 Task: Add the language selector component in the site builder.
Action: Mouse moved to (1039, 72)
Screenshot: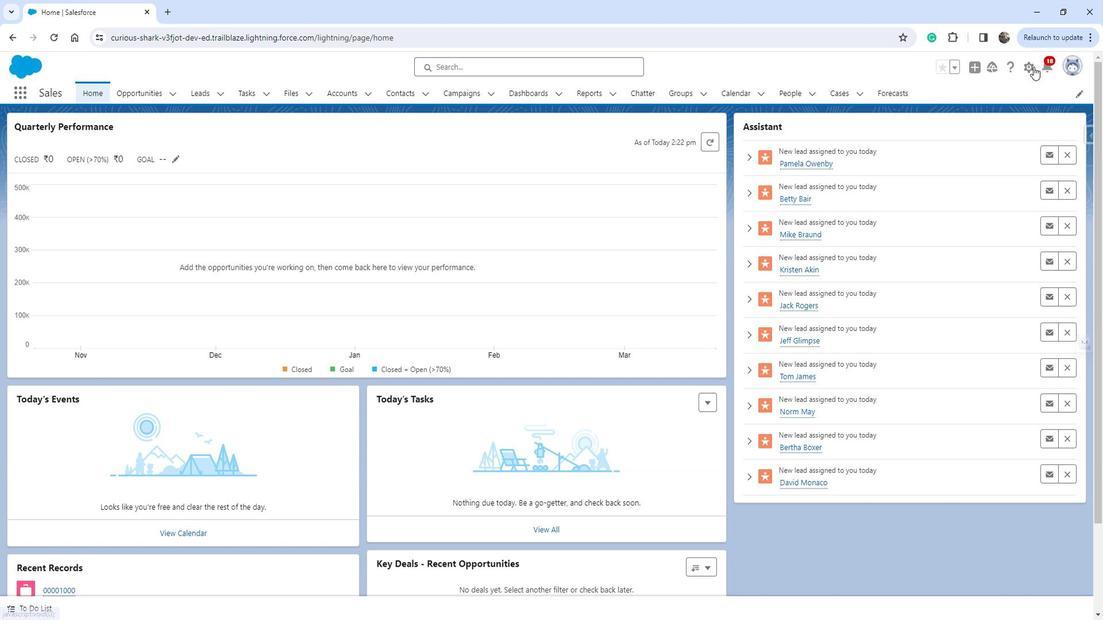 
Action: Mouse pressed left at (1039, 72)
Screenshot: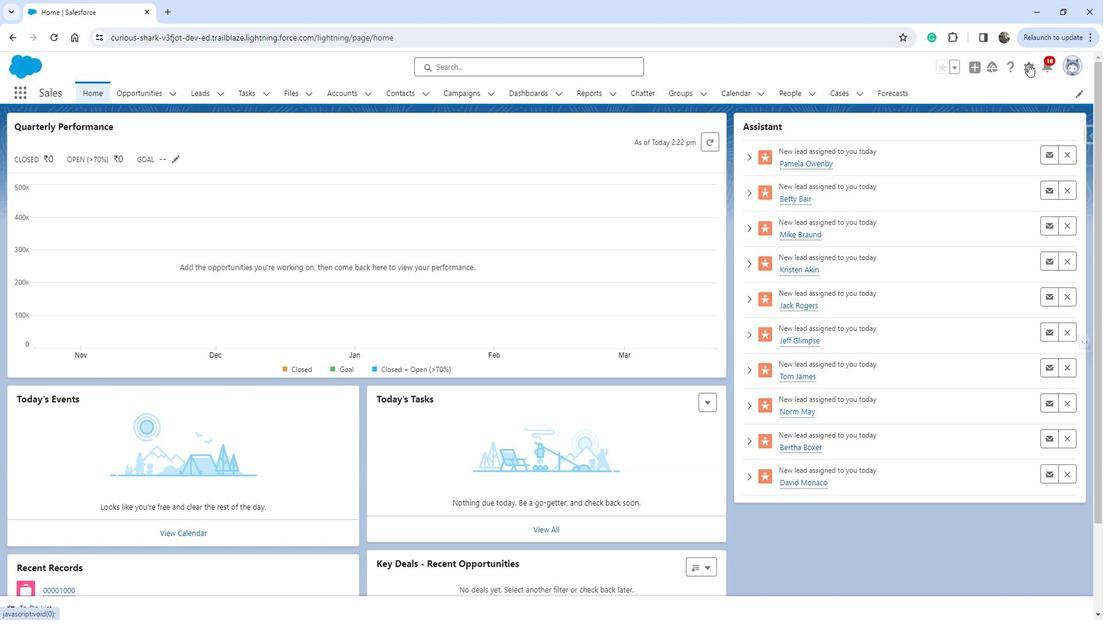 
Action: Mouse moved to (991, 119)
Screenshot: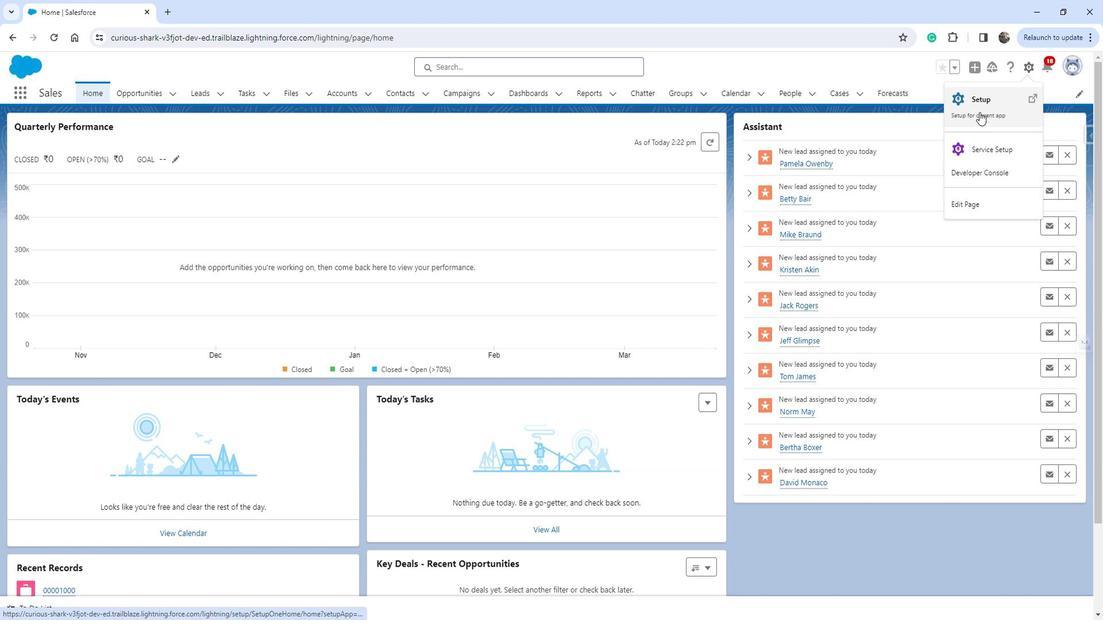 
Action: Mouse pressed left at (991, 119)
Screenshot: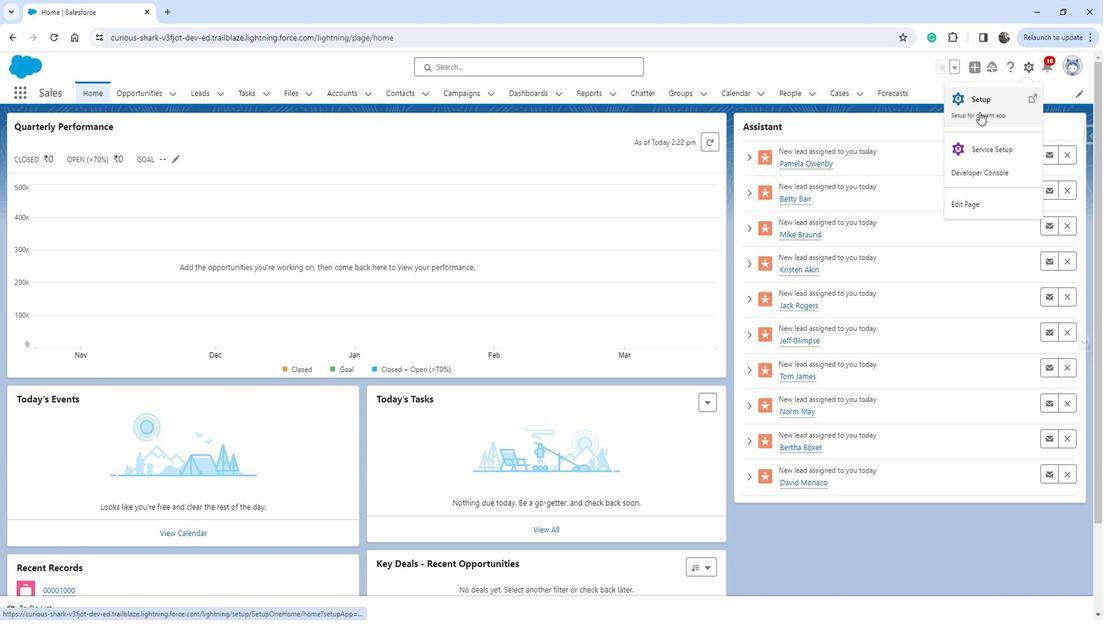 
Action: Mouse moved to (84, 374)
Screenshot: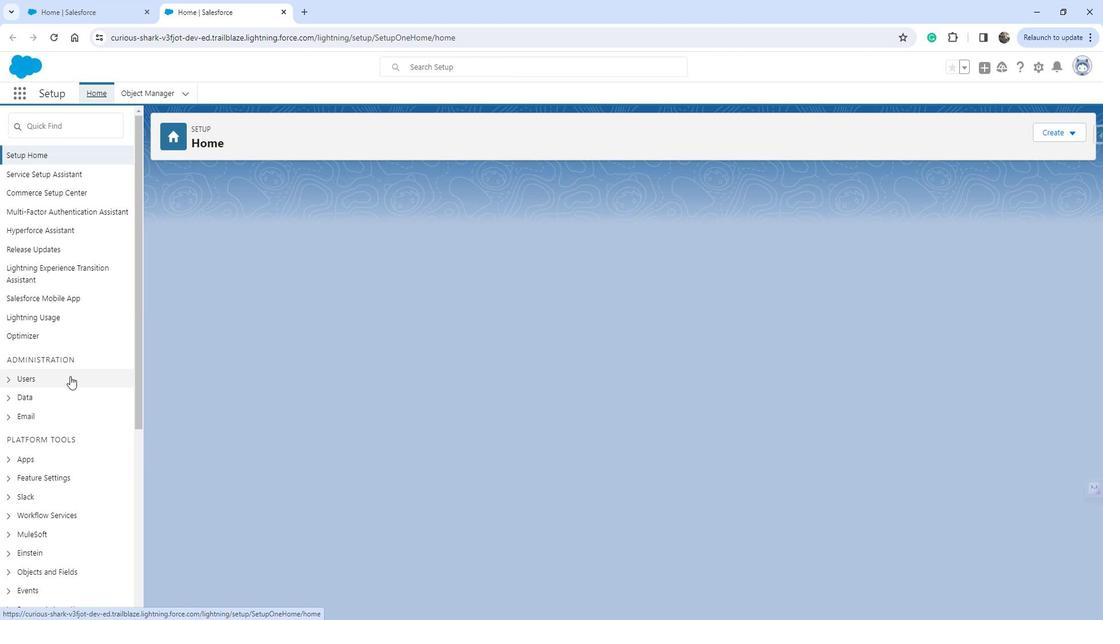 
Action: Mouse scrolled (84, 373) with delta (0, 0)
Screenshot: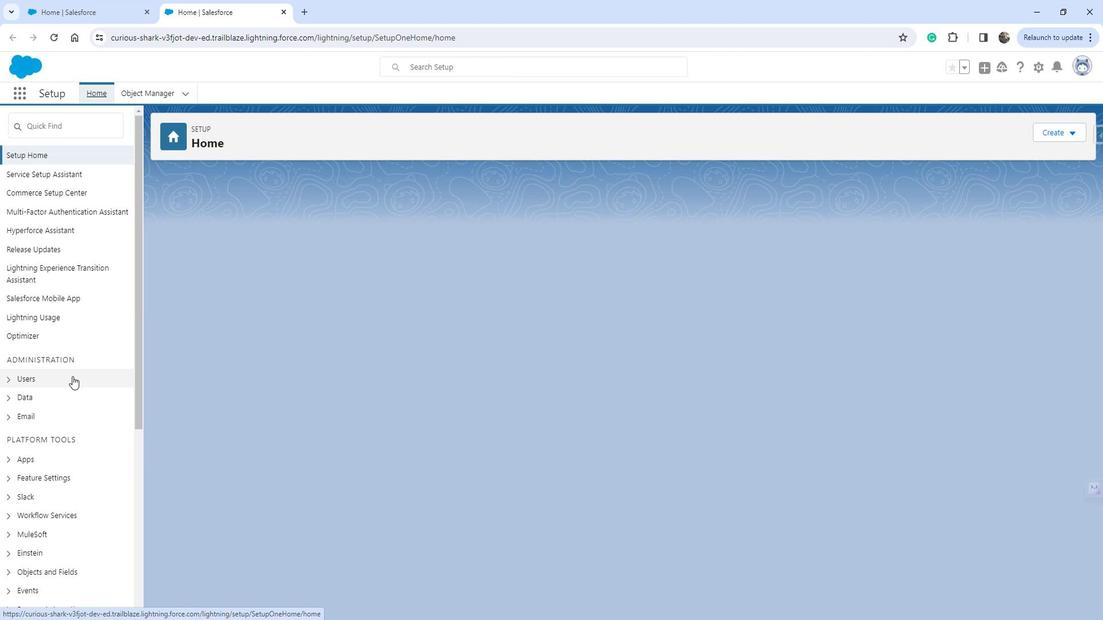 
Action: Mouse scrolled (84, 373) with delta (0, 0)
Screenshot: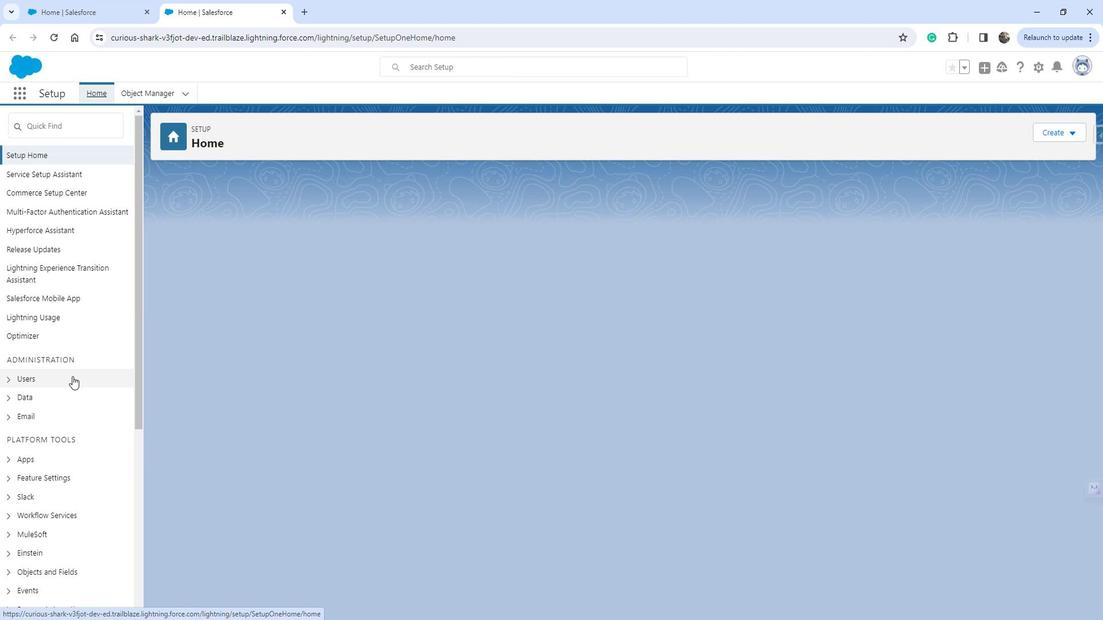 
Action: Mouse scrolled (84, 373) with delta (0, 0)
Screenshot: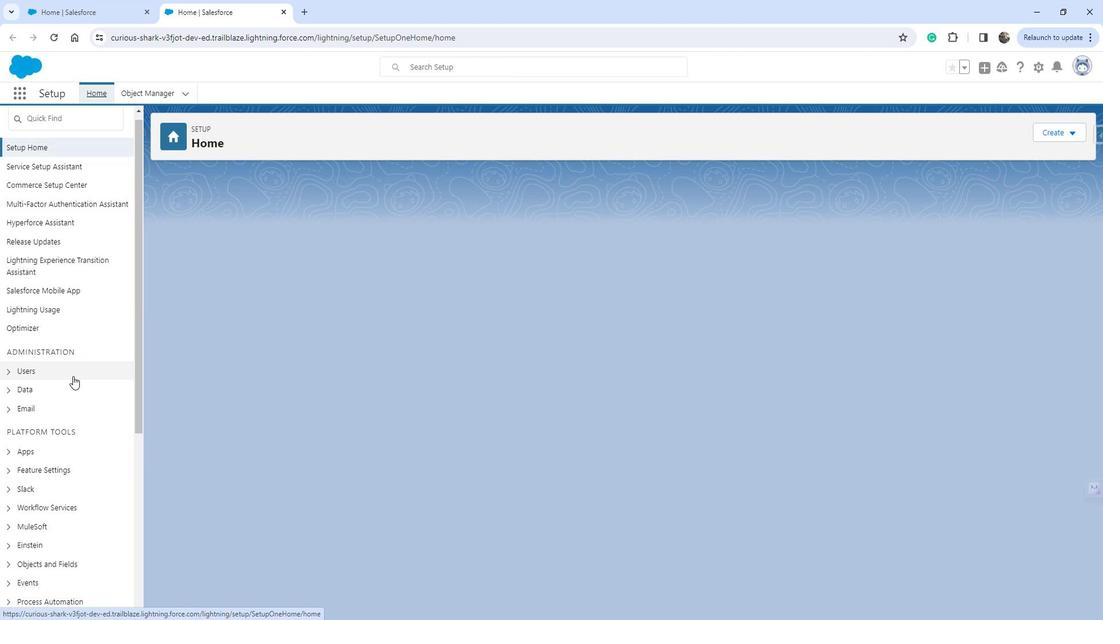 
Action: Mouse moved to (20, 298)
Screenshot: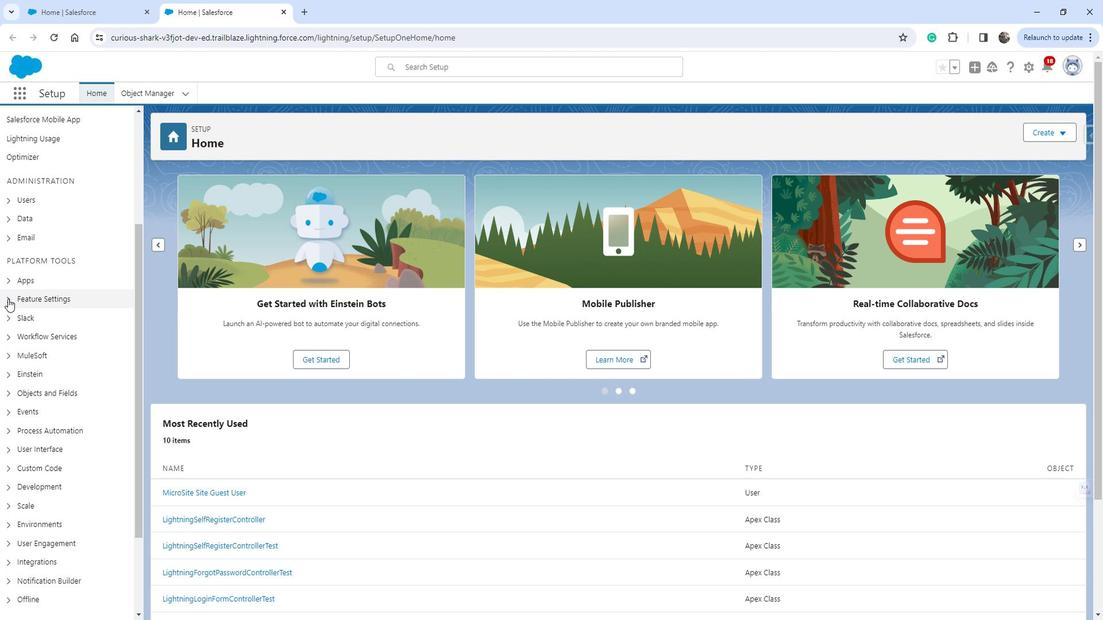 
Action: Mouse pressed left at (20, 298)
Screenshot: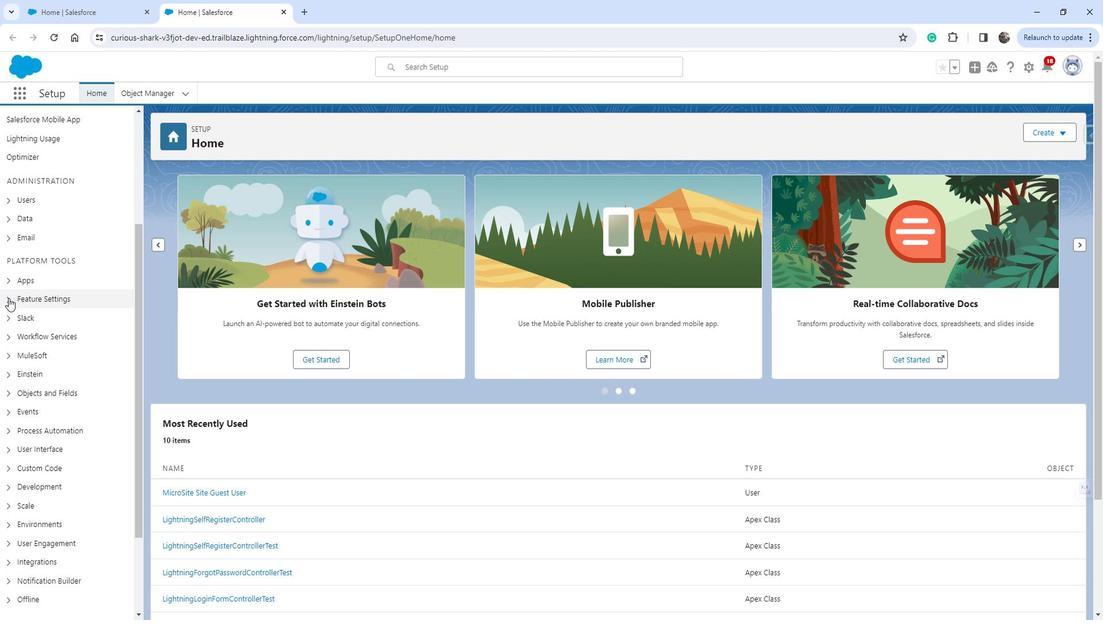 
Action: Mouse moved to (33, 385)
Screenshot: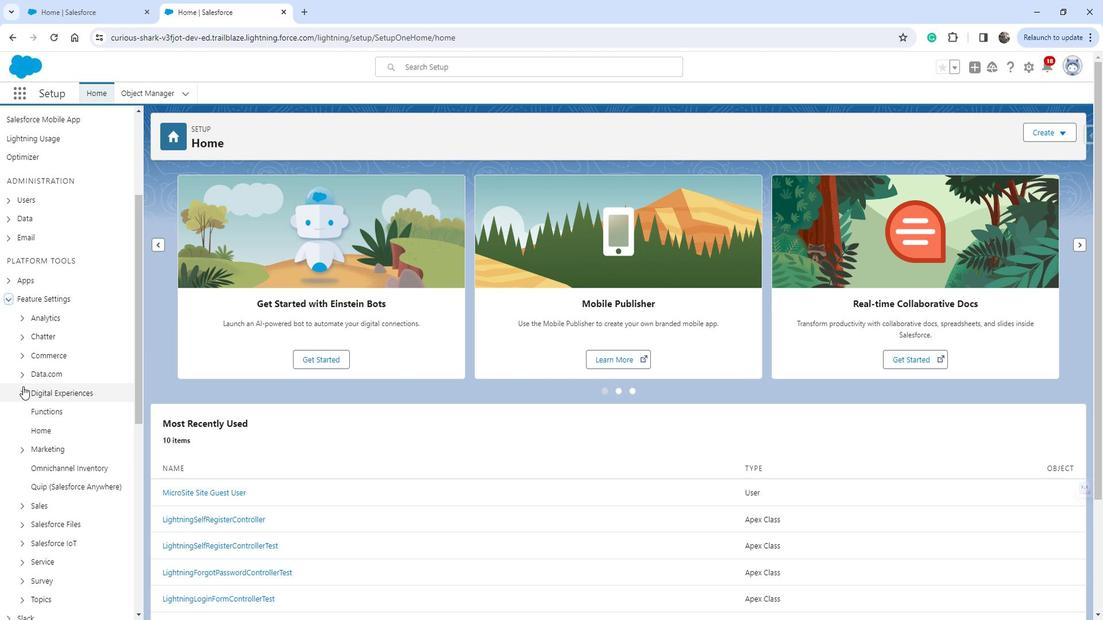 
Action: Mouse pressed left at (33, 385)
Screenshot: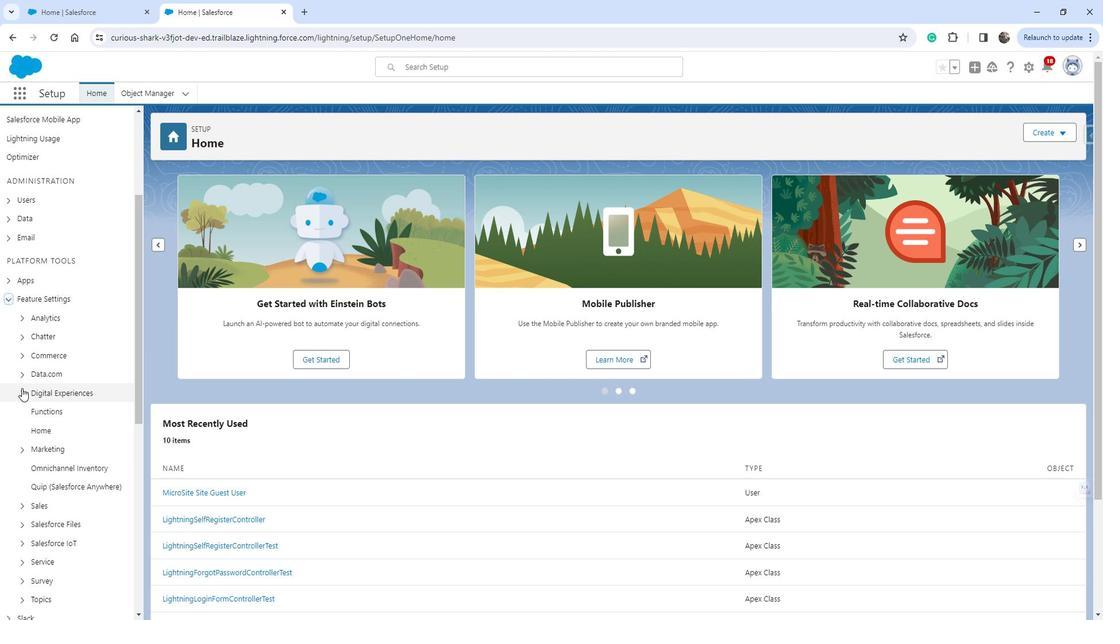 
Action: Mouse moved to (86, 391)
Screenshot: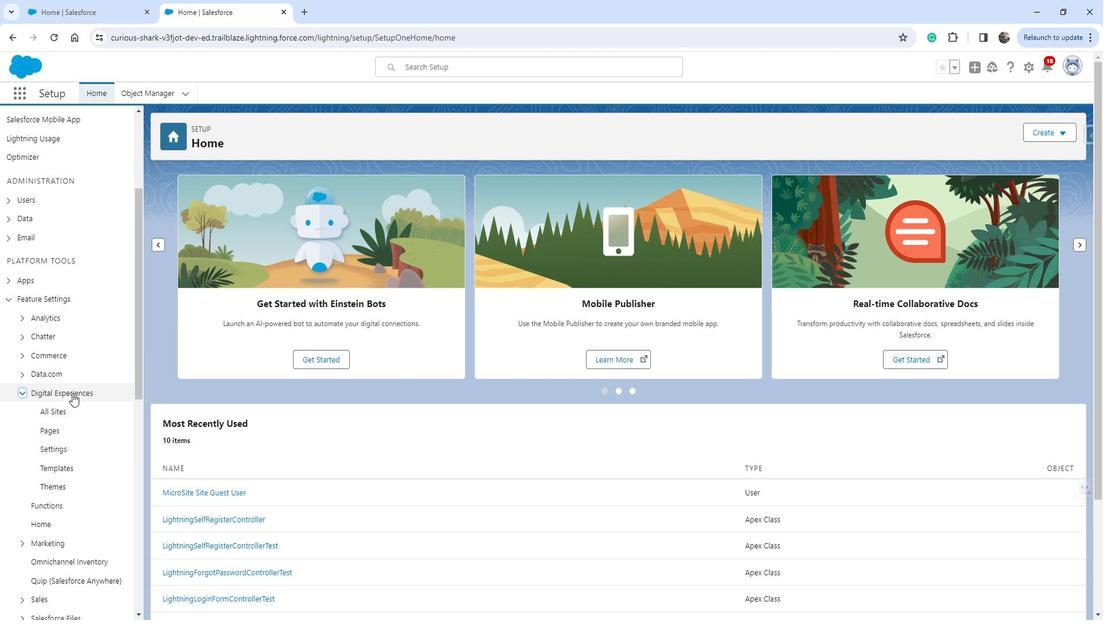 
Action: Mouse scrolled (86, 391) with delta (0, 0)
Screenshot: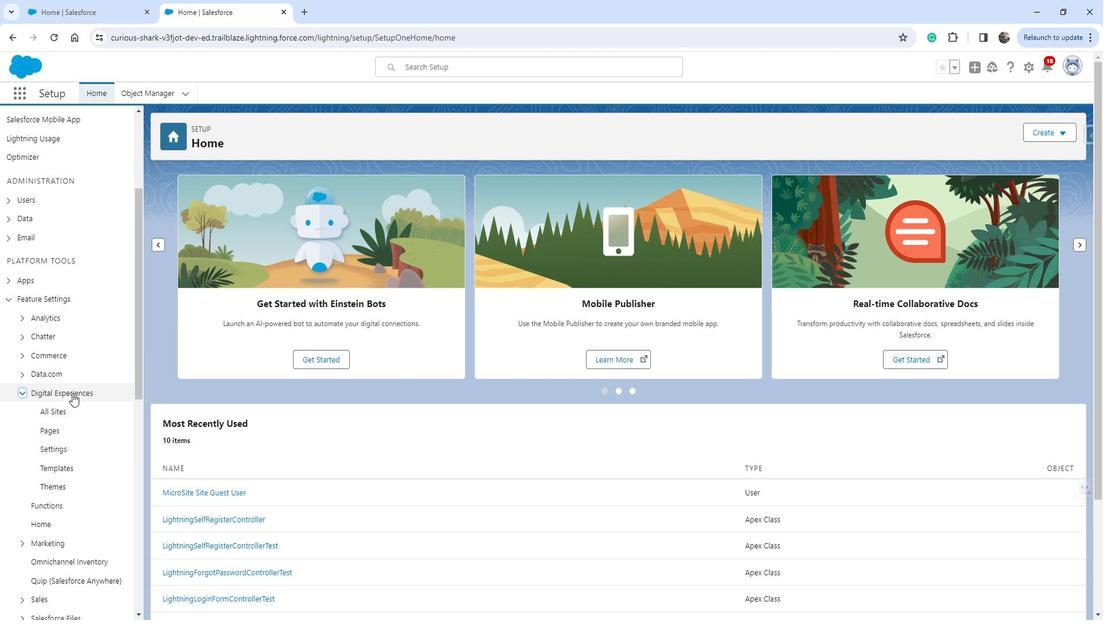 
Action: Mouse moved to (64, 350)
Screenshot: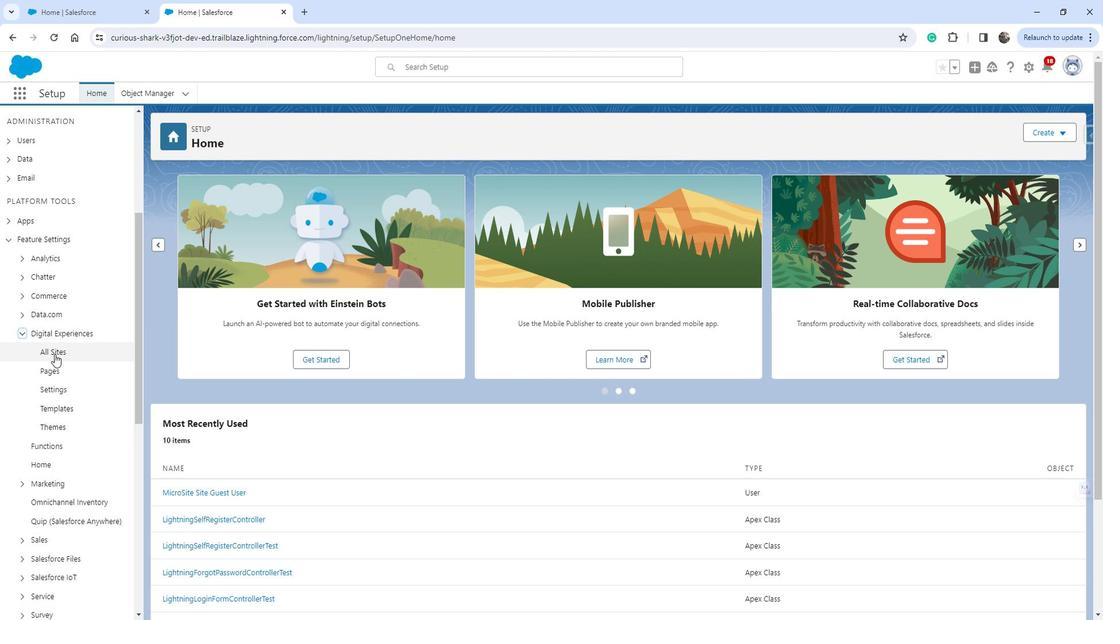 
Action: Mouse pressed left at (64, 350)
Screenshot: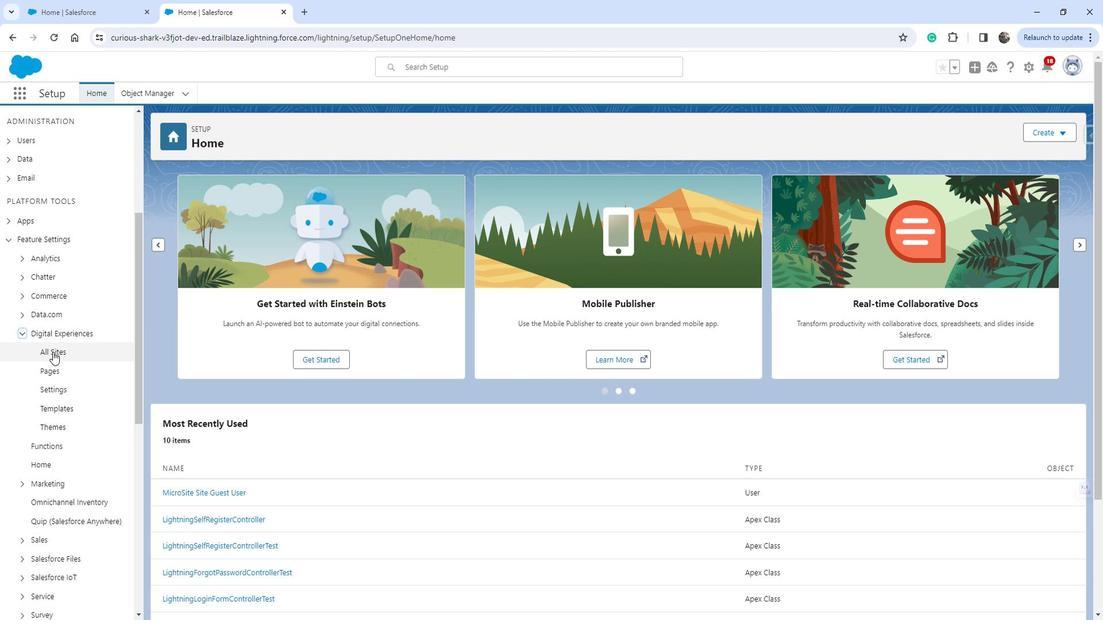 
Action: Mouse moved to (198, 276)
Screenshot: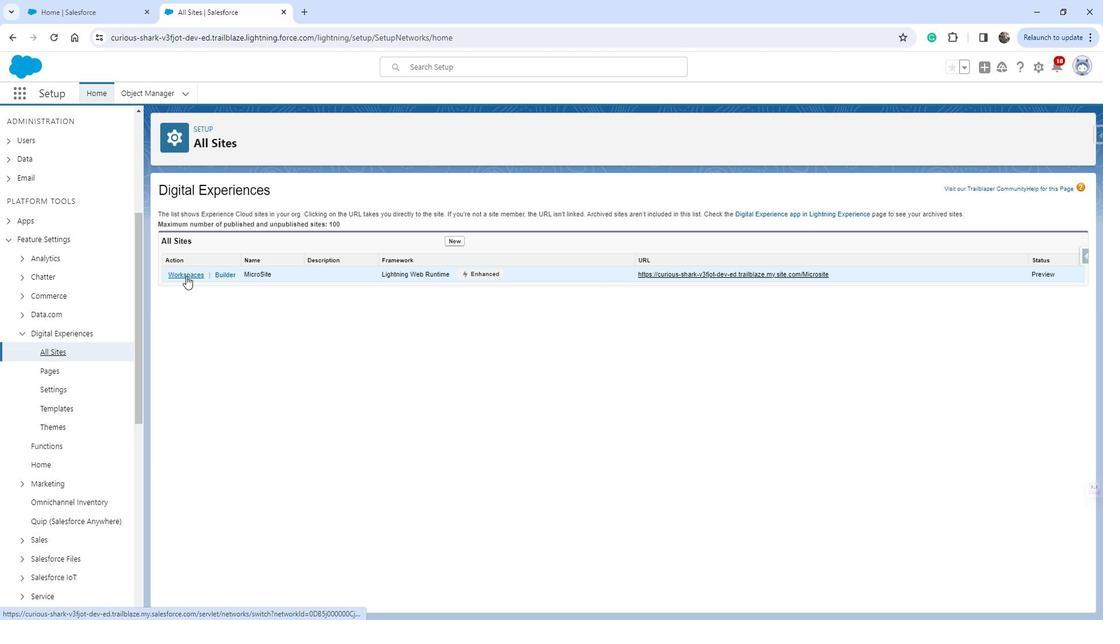 
Action: Mouse pressed left at (198, 276)
Screenshot: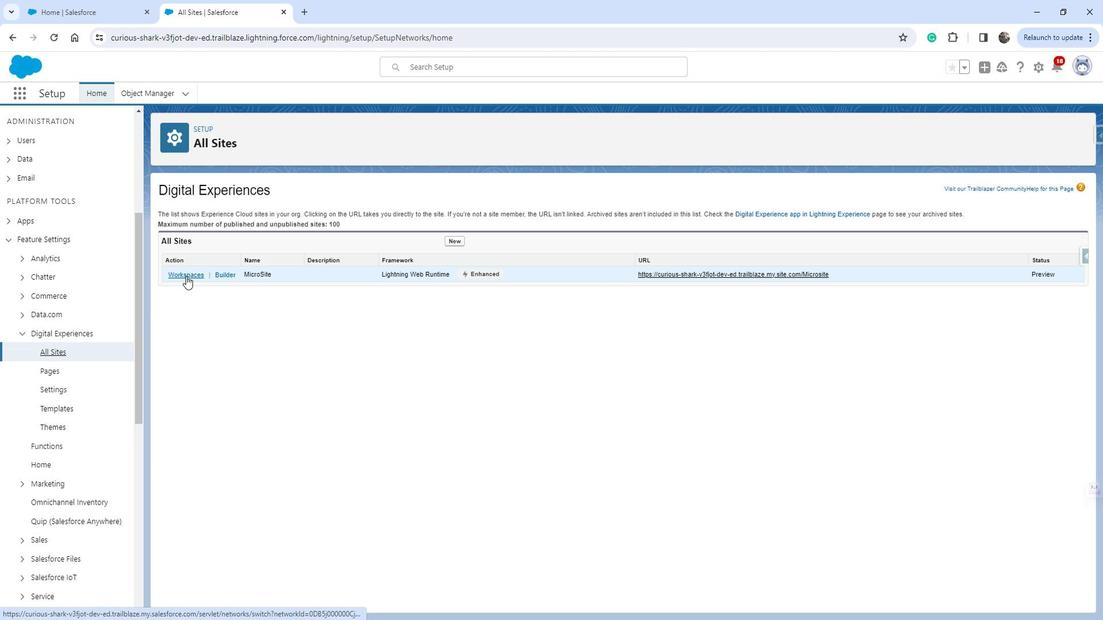 
Action: Mouse moved to (141, 306)
Screenshot: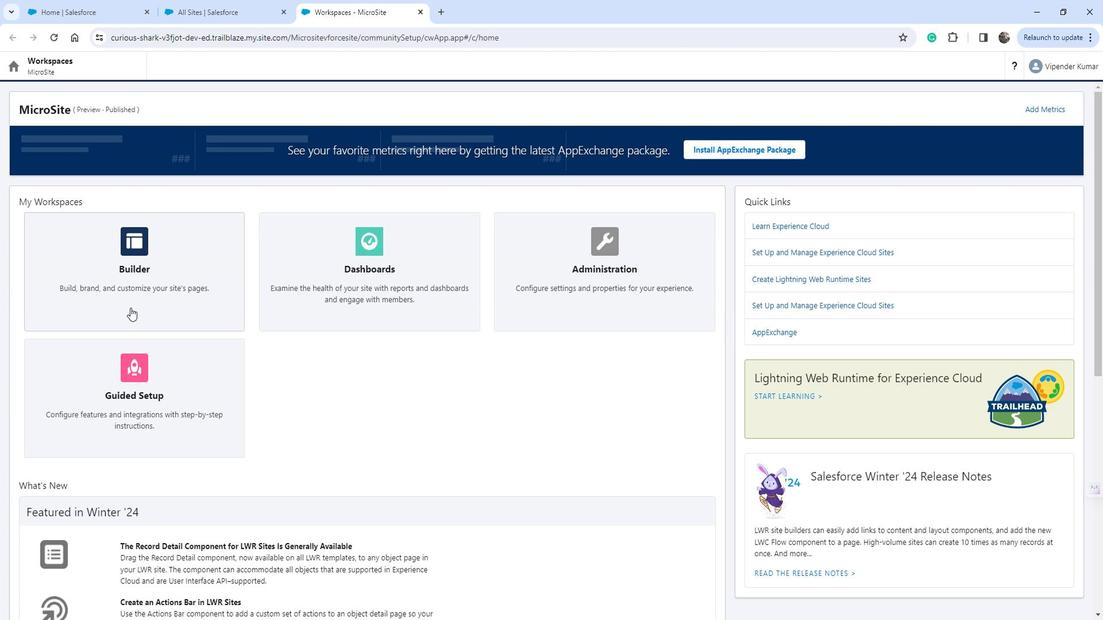 
Action: Mouse pressed left at (141, 306)
Screenshot: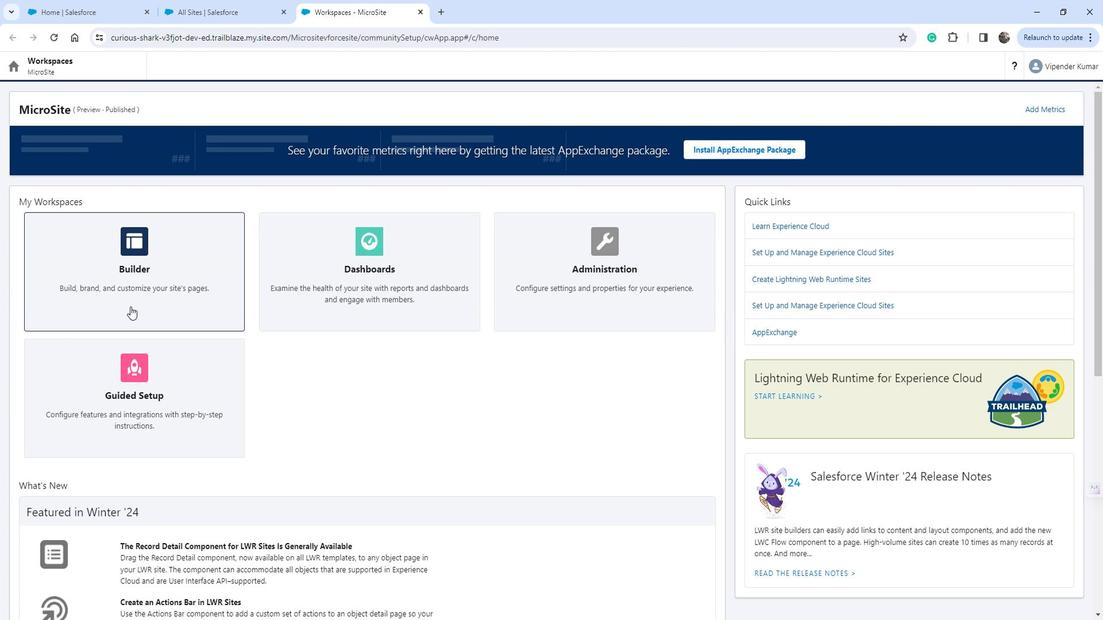 
Action: Mouse moved to (32, 116)
Screenshot: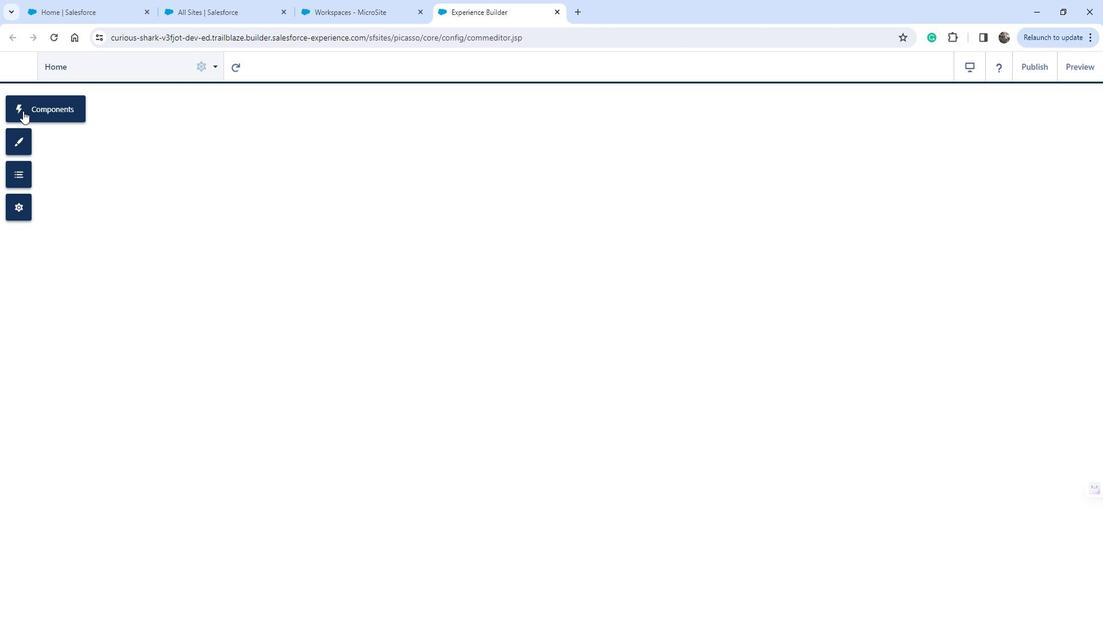 
Action: Mouse pressed left at (32, 116)
Screenshot: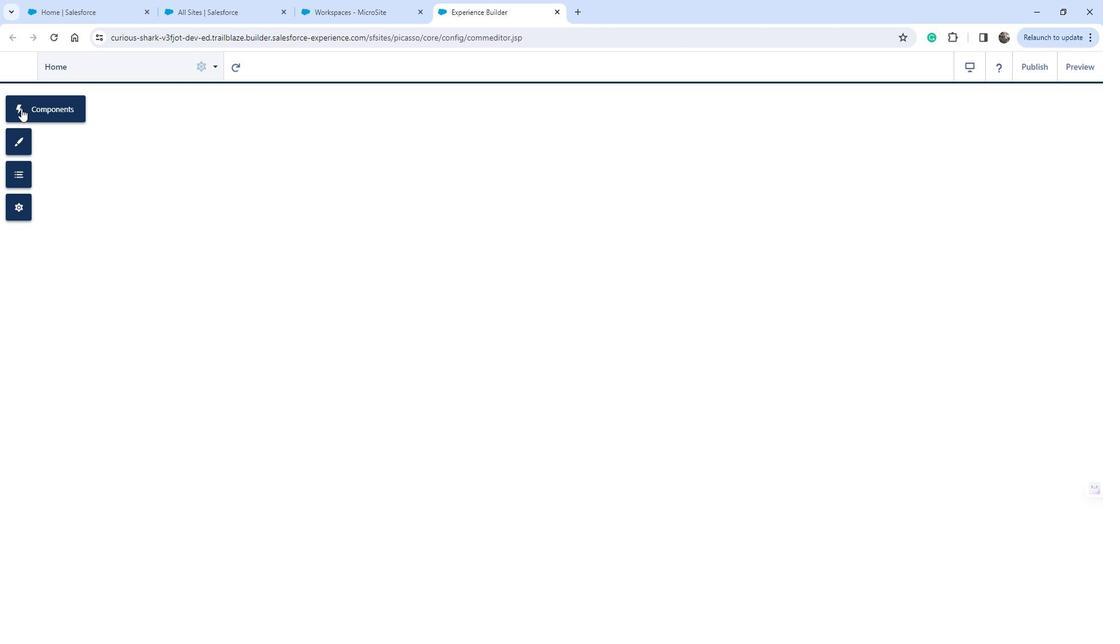 
Action: Mouse moved to (171, 329)
Screenshot: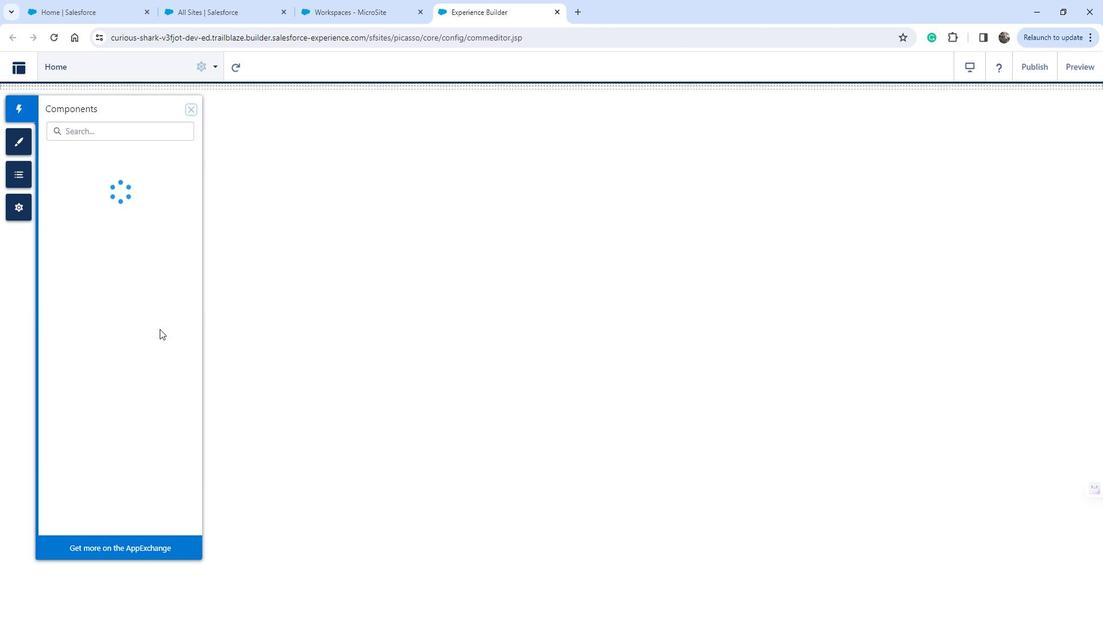 
Action: Mouse scrolled (171, 329) with delta (0, 0)
Screenshot: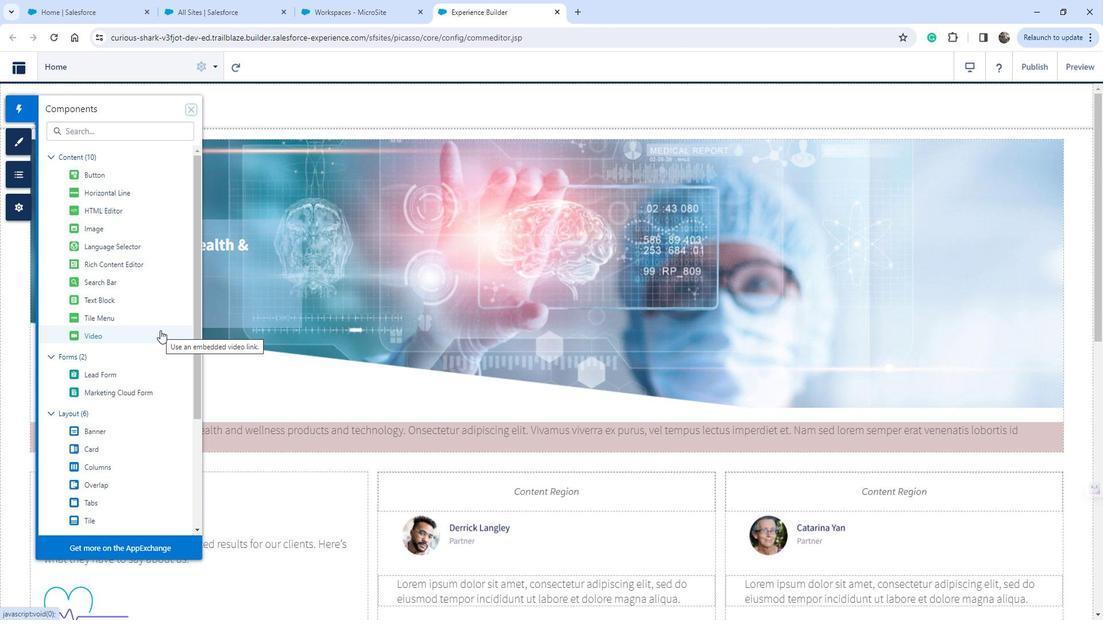 
Action: Mouse scrolled (171, 329) with delta (0, 0)
Screenshot: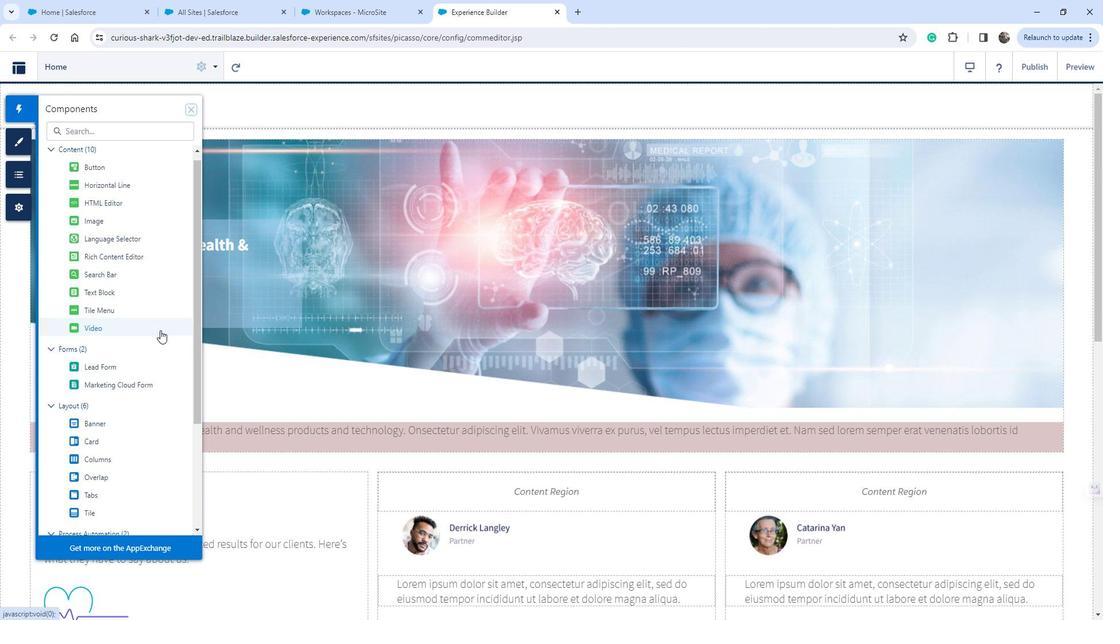 
Action: Mouse moved to (120, 196)
Screenshot: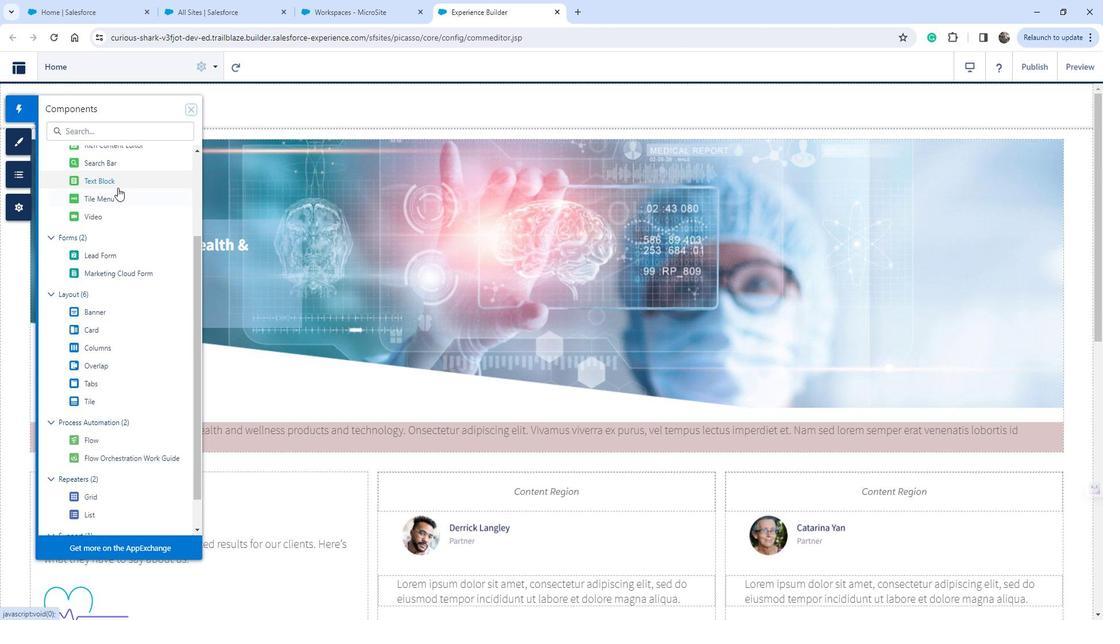 
Action: Mouse scrolled (120, 197) with delta (0, 0)
Screenshot: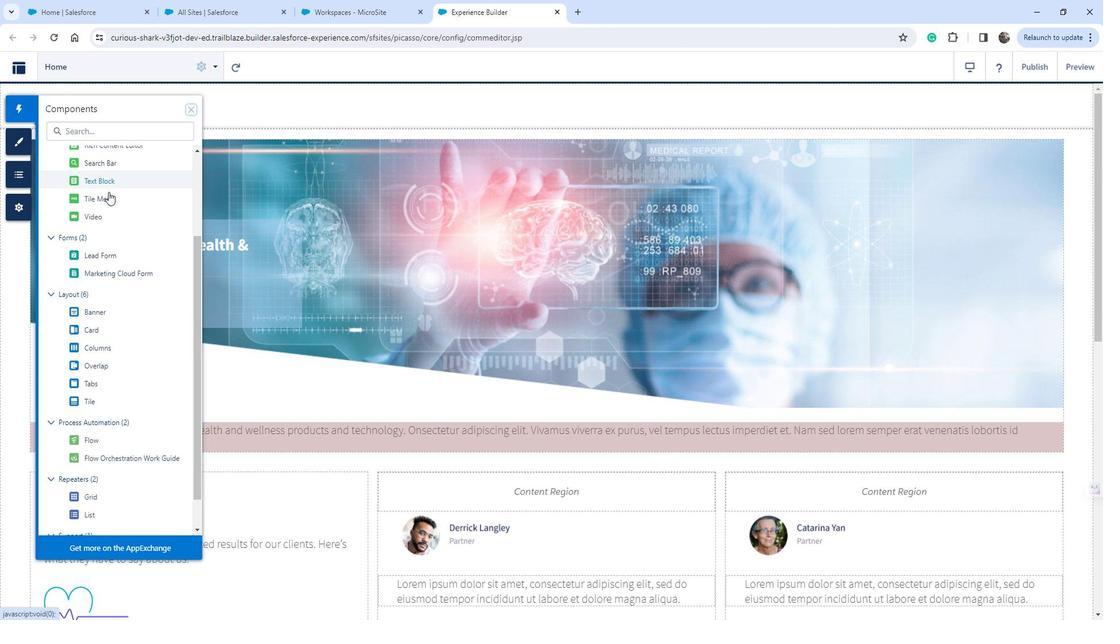 
Action: Mouse moved to (126, 210)
Screenshot: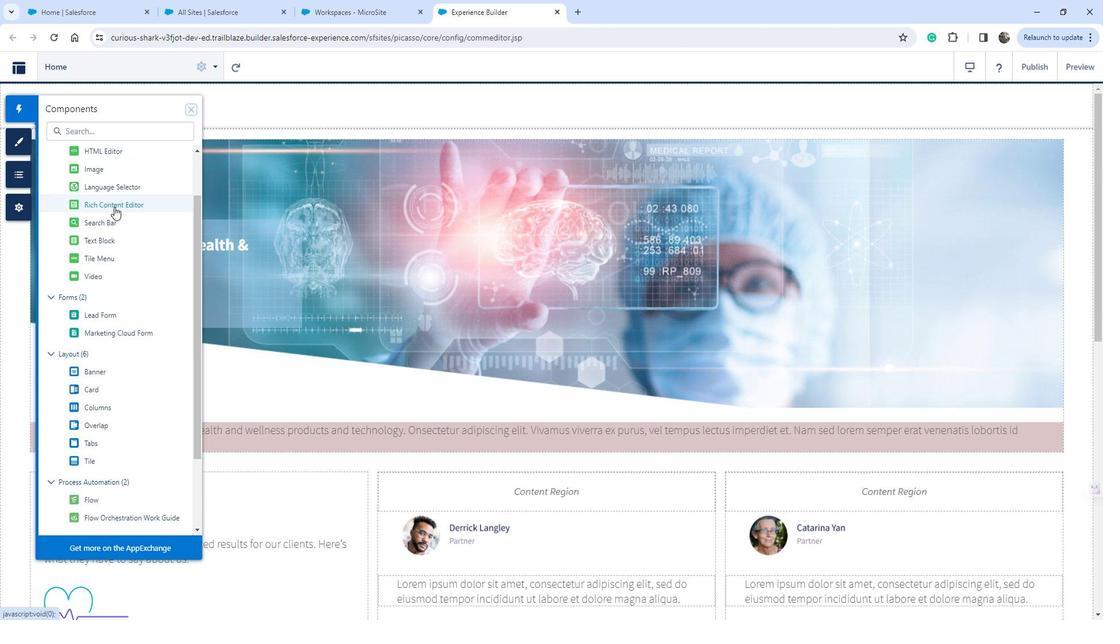 
Action: Mouse scrolled (126, 211) with delta (0, 0)
Screenshot: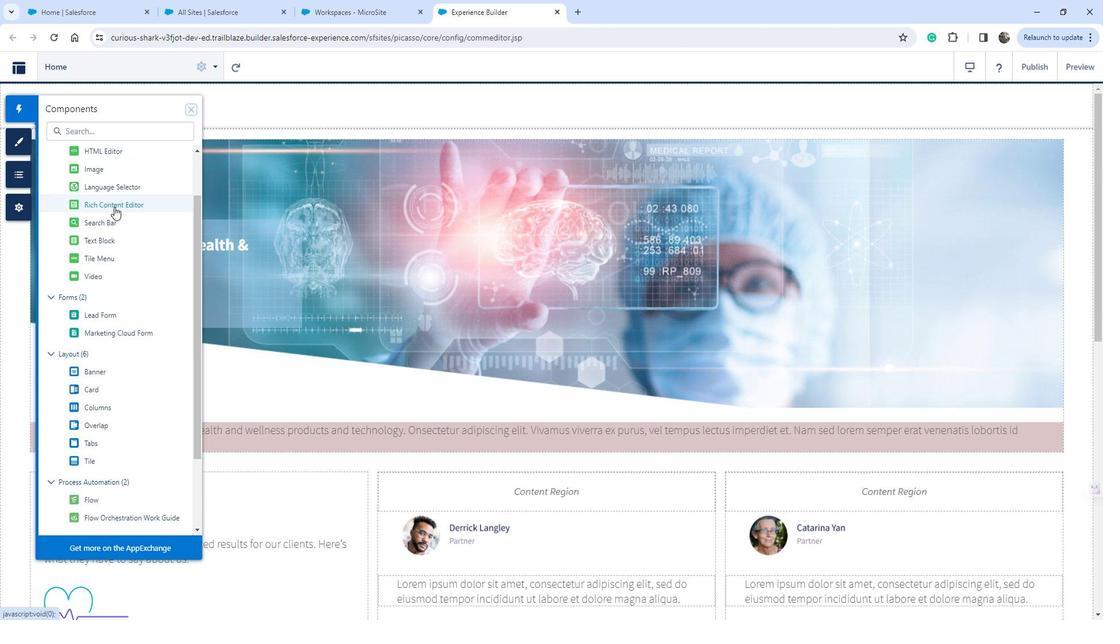 
Action: Mouse moved to (118, 247)
Screenshot: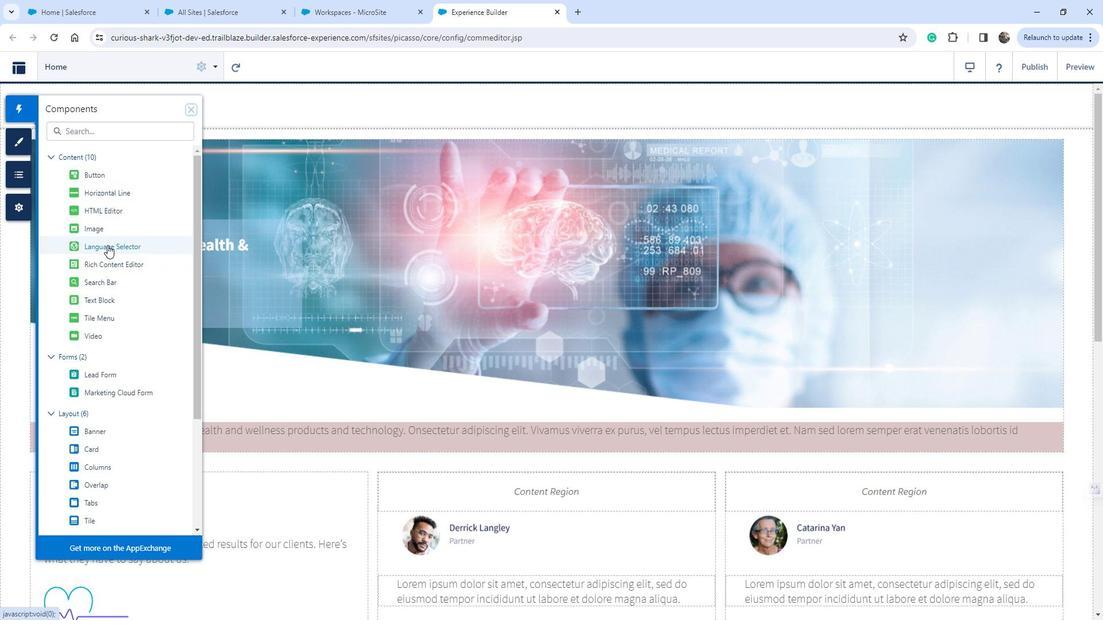 
Action: Mouse pressed left at (118, 247)
Screenshot: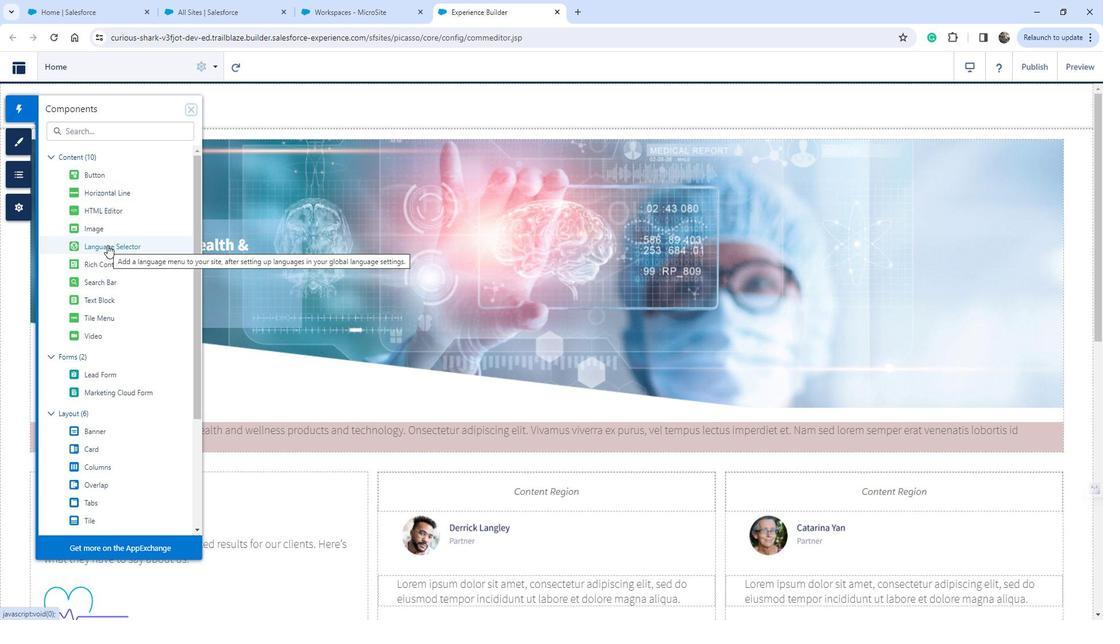 
Action: Mouse moved to (554, 159)
Screenshot: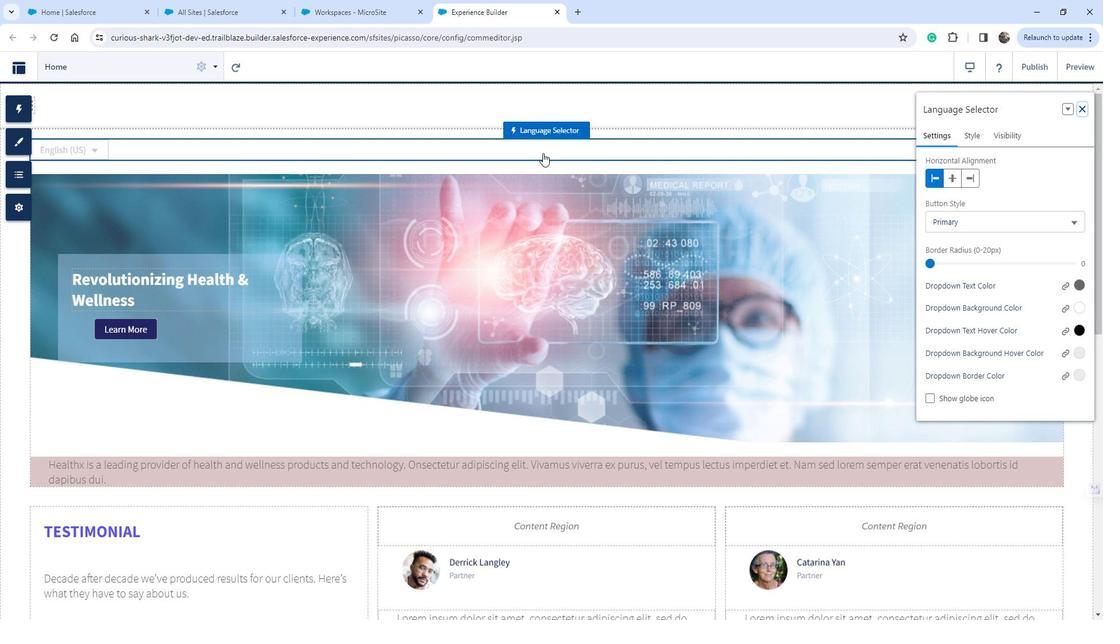 
